Task: Add the task  Implement a new cloud-based performance management system for a company to the section Rocket Road in the project ClickTech and add a Due Date to the respective task as 2023/09/19
Action: Mouse moved to (67, 230)
Screenshot: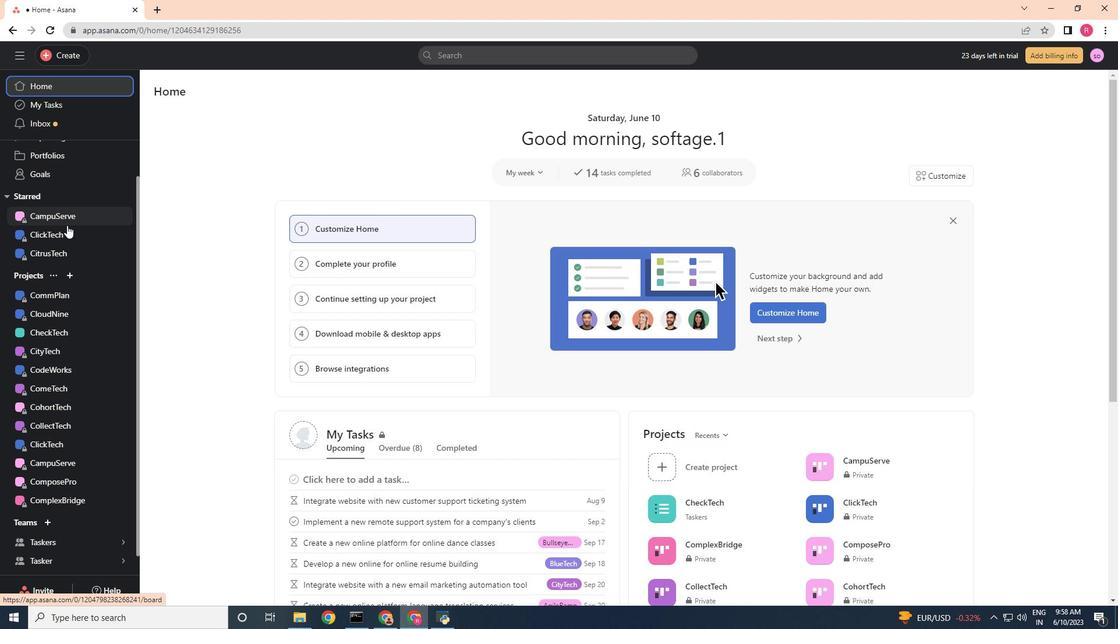 
Action: Mouse pressed left at (67, 230)
Screenshot: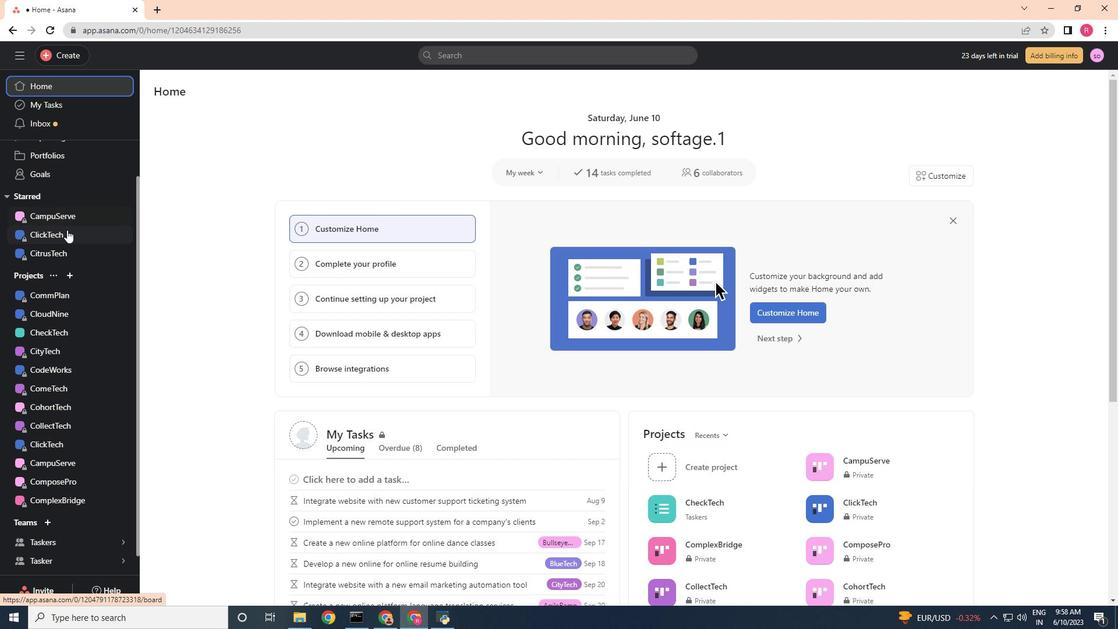 
Action: Mouse moved to (298, 202)
Screenshot: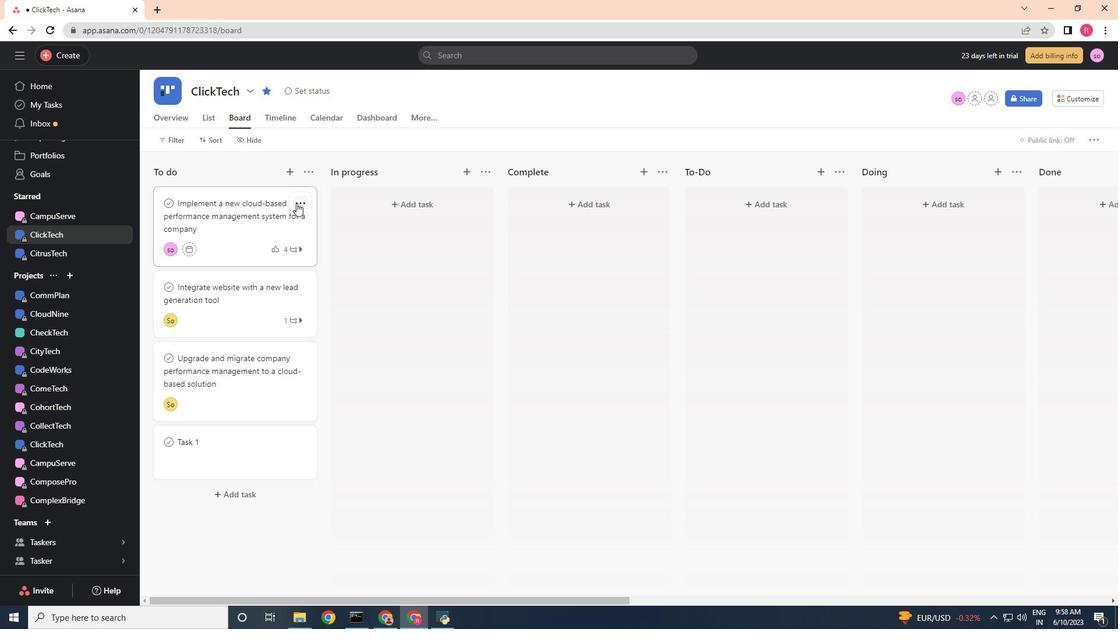 
Action: Mouse pressed left at (297, 203)
Screenshot: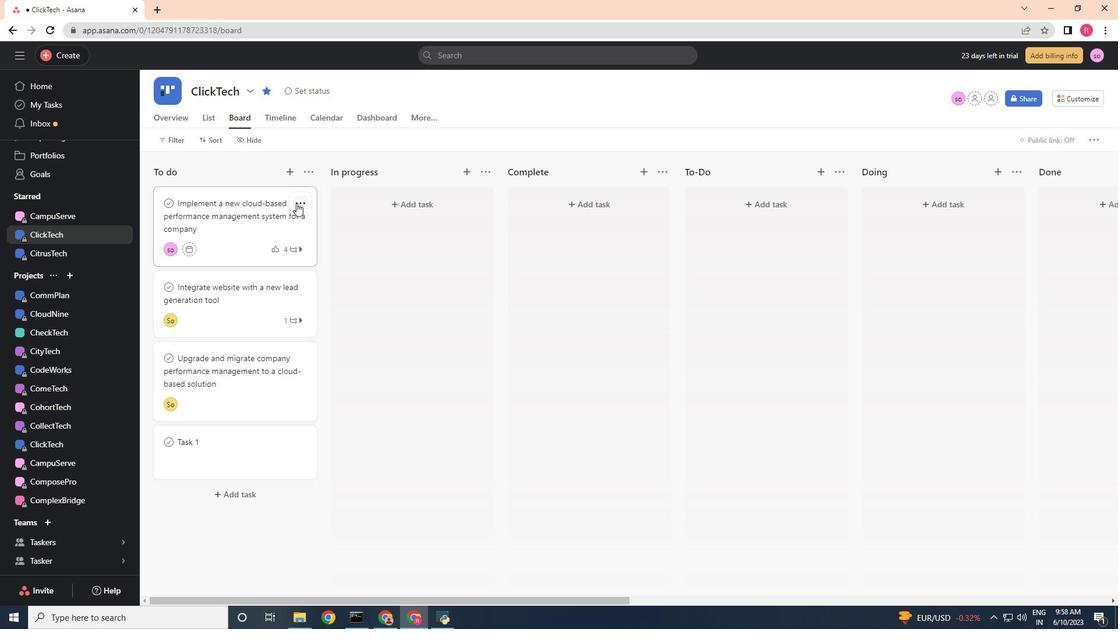 
Action: Mouse moved to (260, 244)
Screenshot: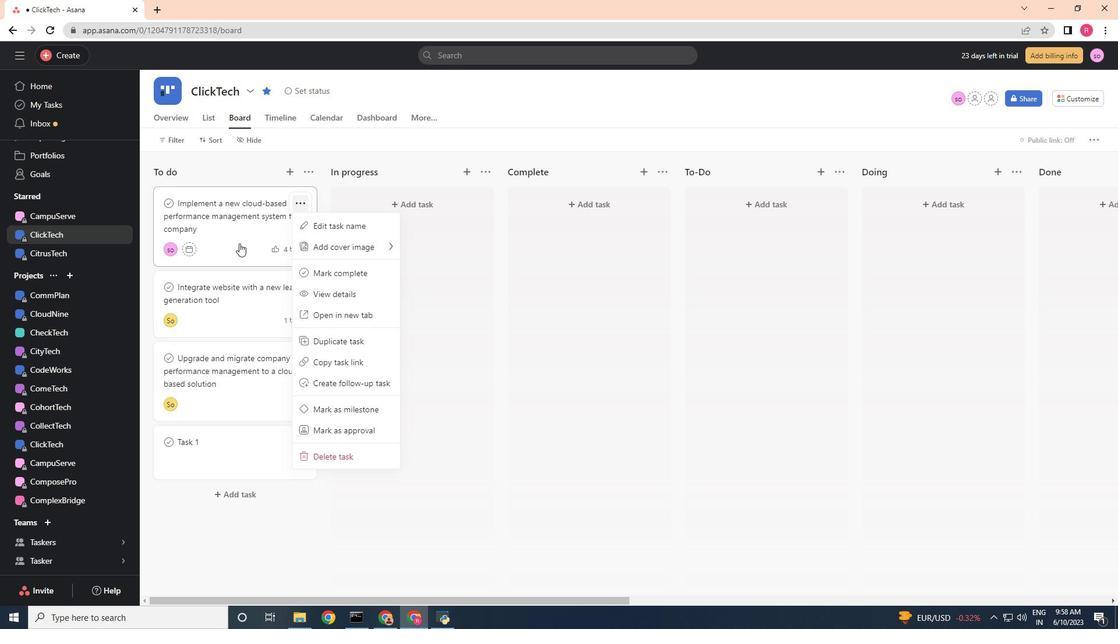 
Action: Mouse pressed left at (260, 244)
Screenshot: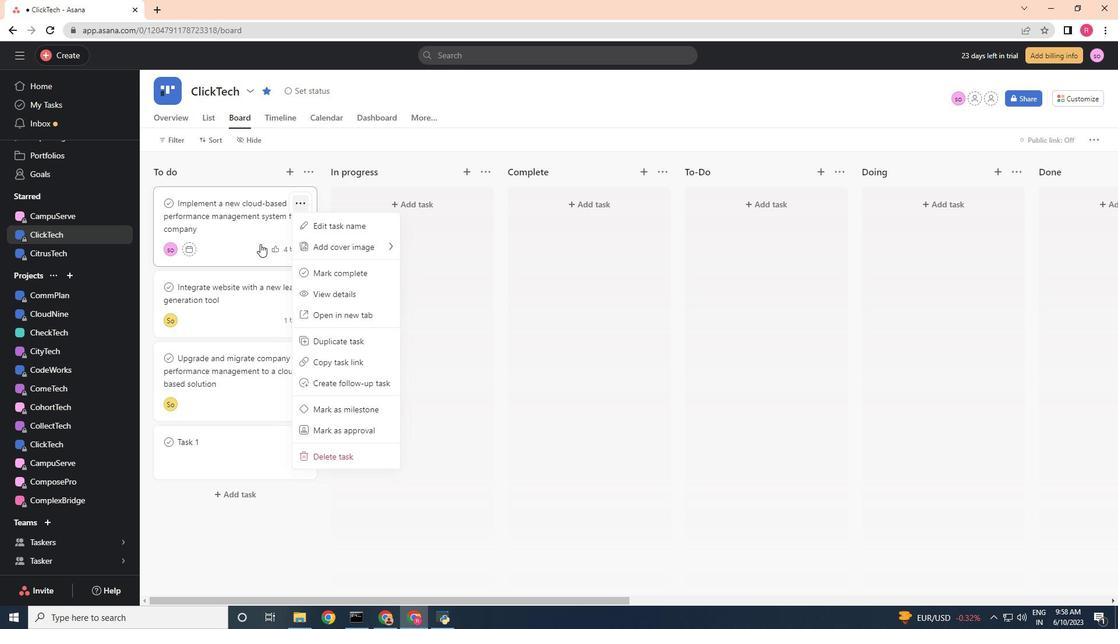 
Action: Mouse moved to (1094, 146)
Screenshot: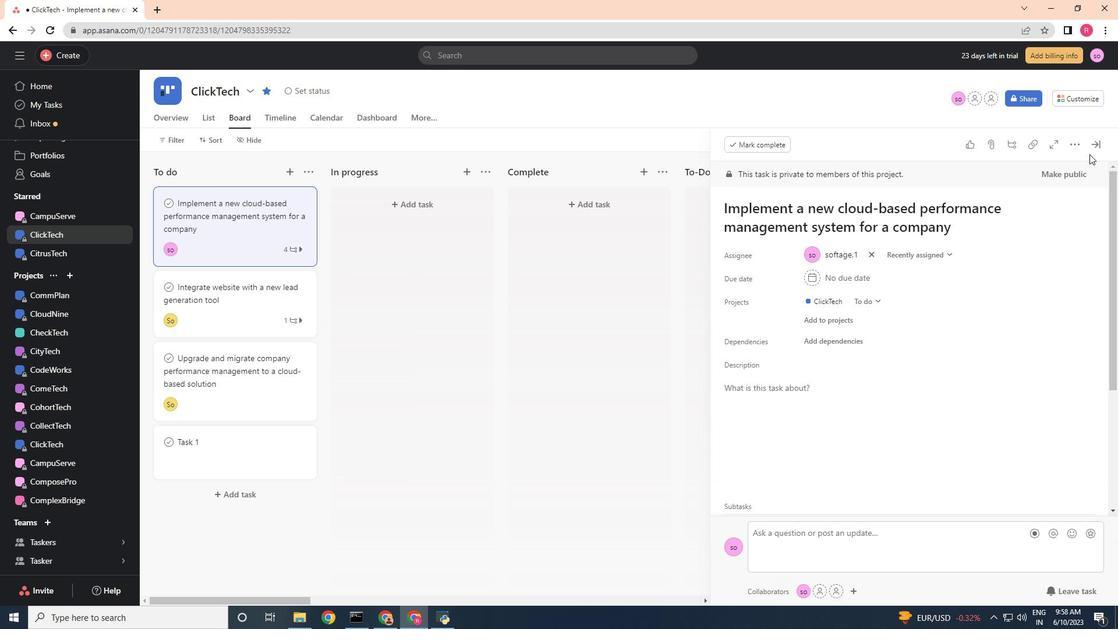 
Action: Mouse pressed left at (1094, 146)
Screenshot: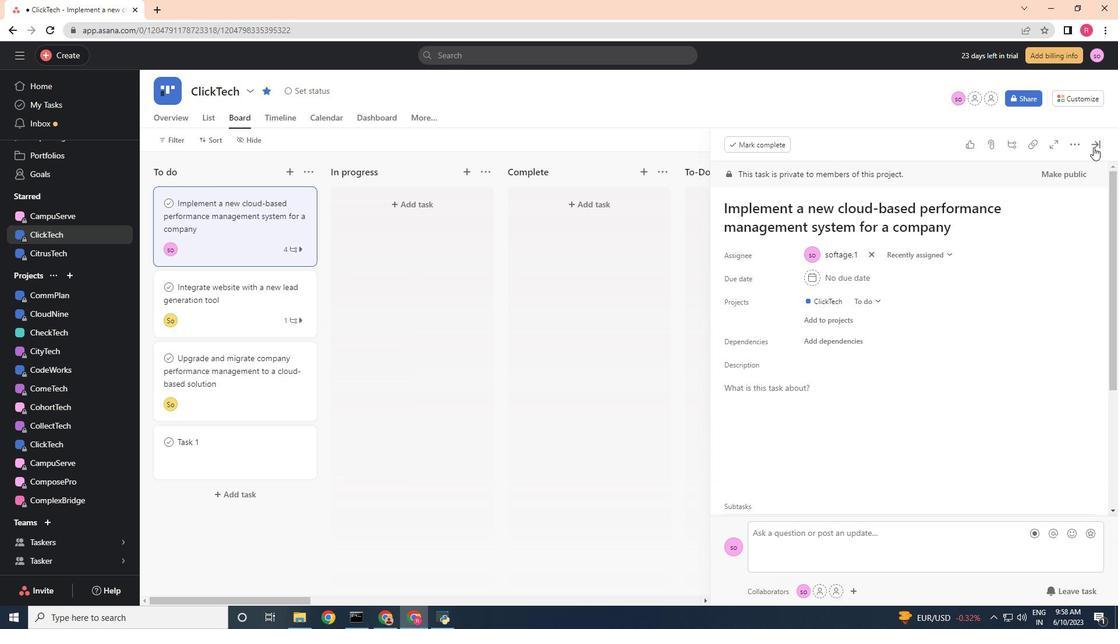 
Action: Mouse moved to (249, 235)
Screenshot: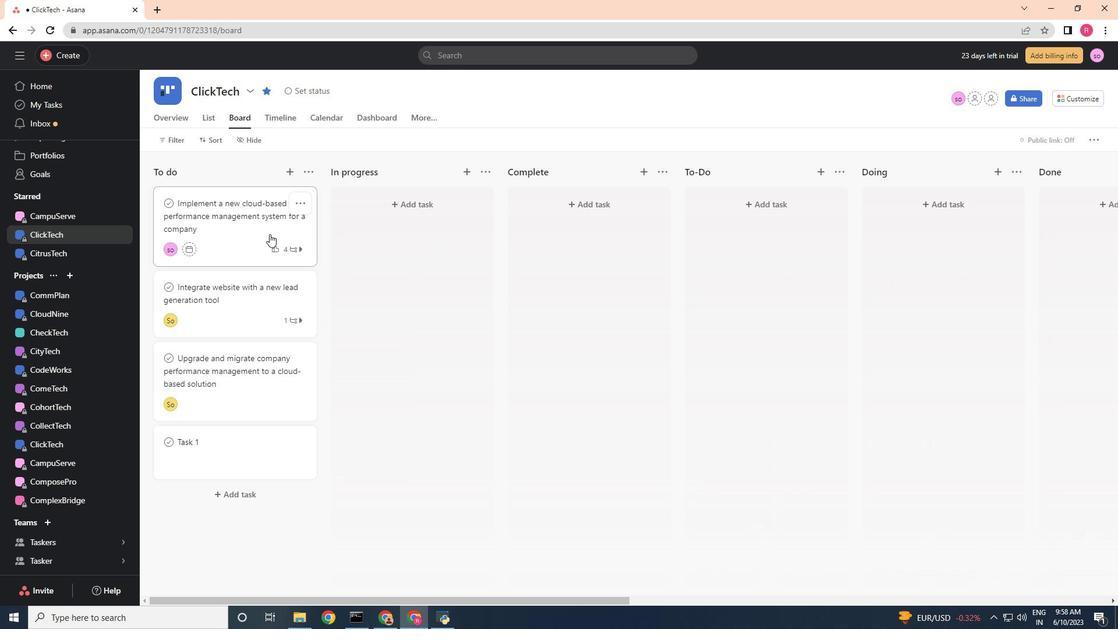 
Action: Mouse pressed left at (249, 235)
Screenshot: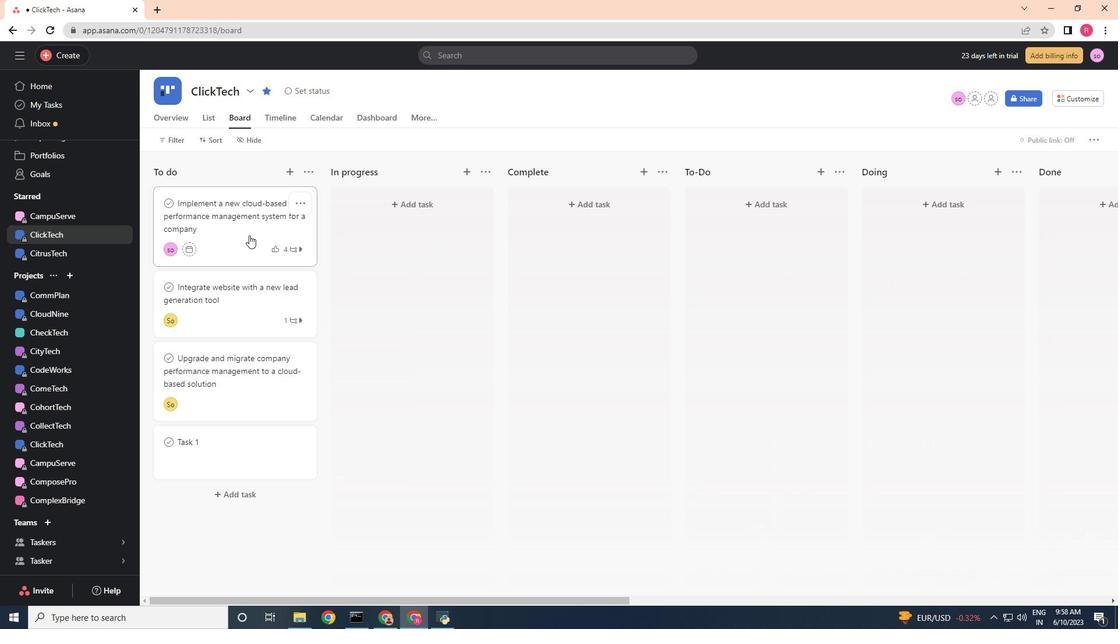 
Action: Mouse moved to (276, 306)
Screenshot: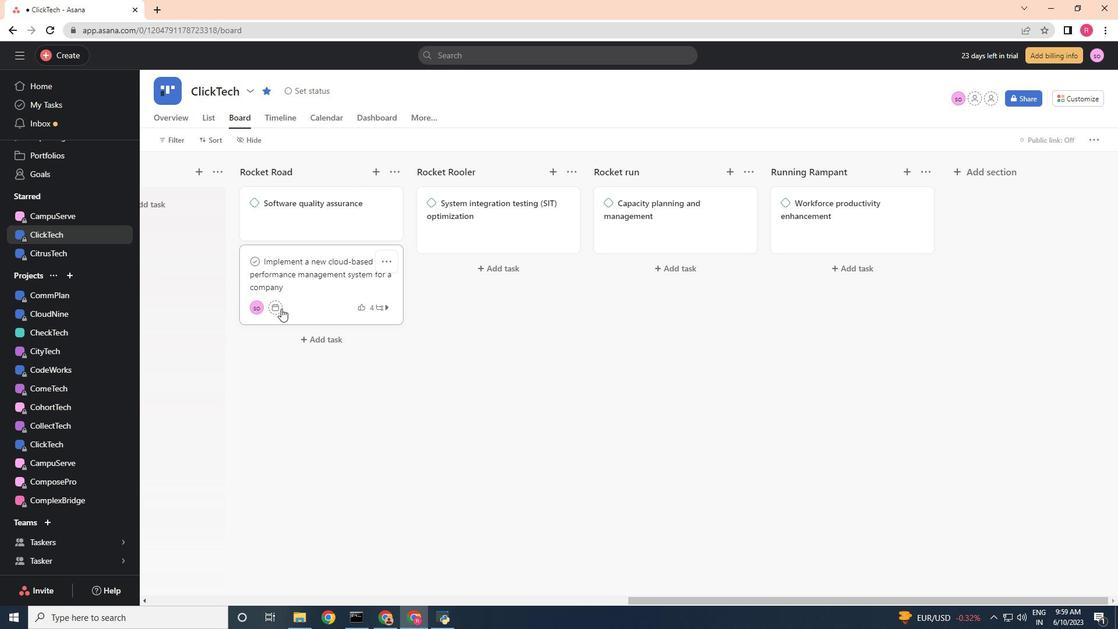 
Action: Mouse pressed left at (276, 306)
Screenshot: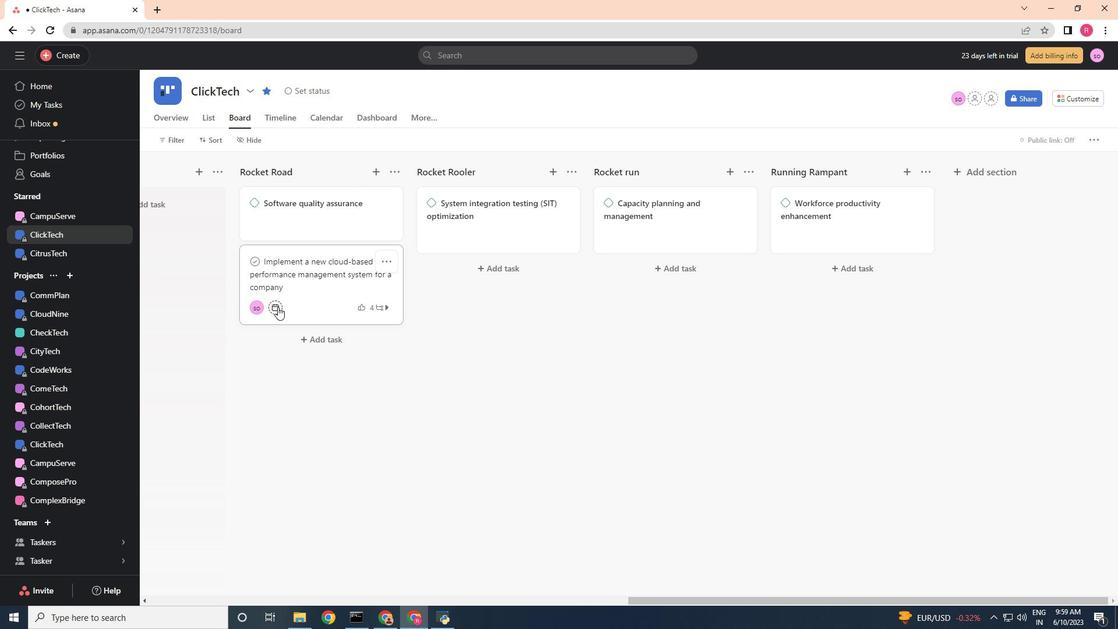 
Action: Mouse moved to (406, 361)
Screenshot: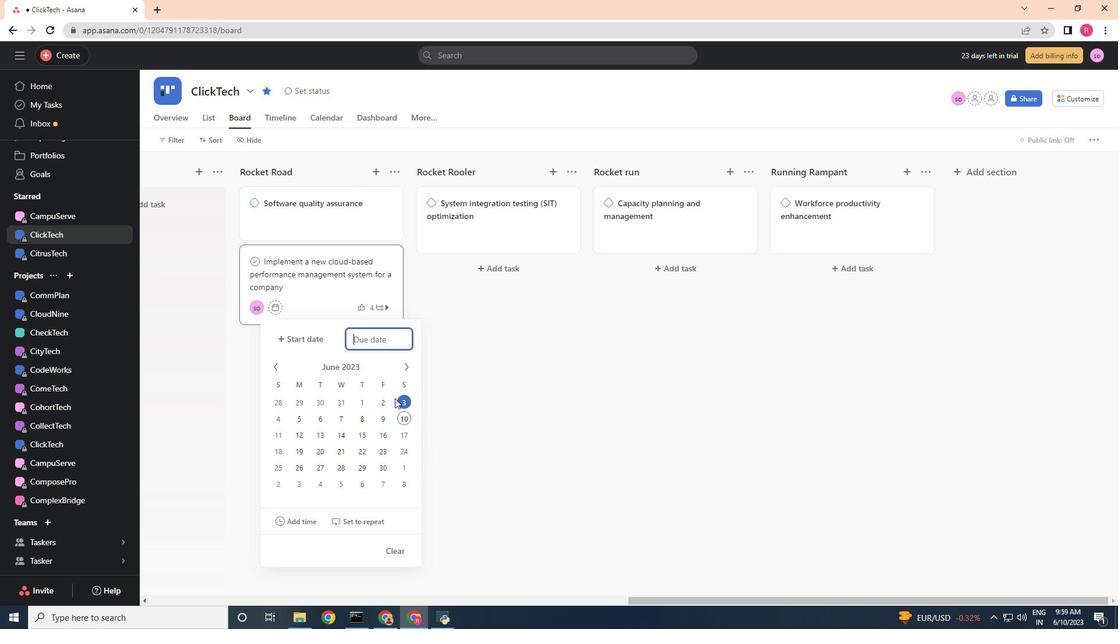 
Action: Mouse pressed left at (406, 361)
Screenshot: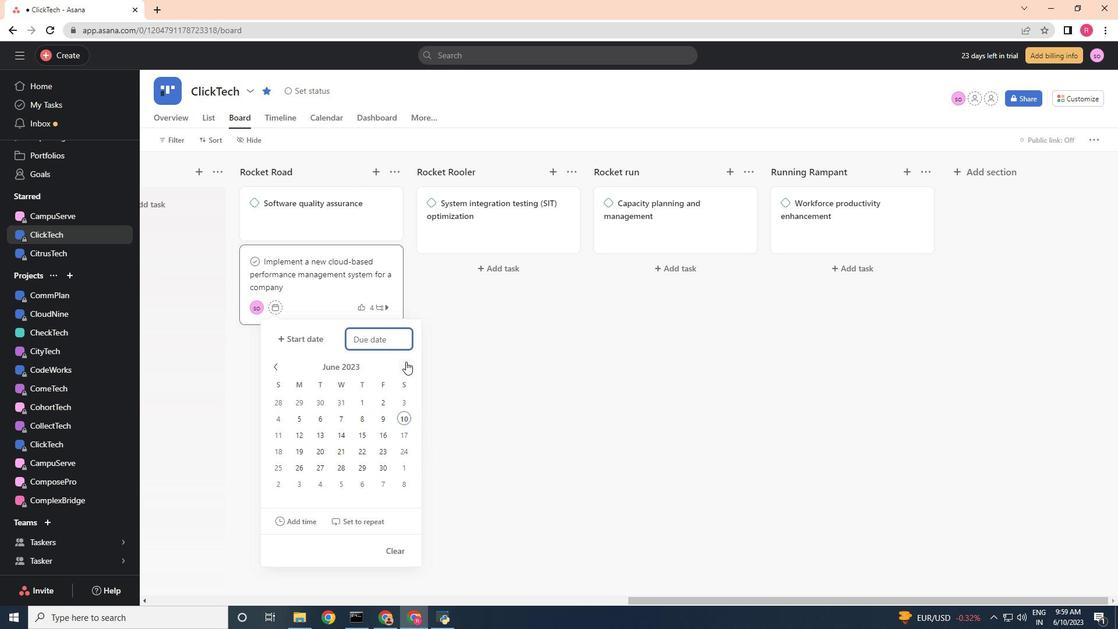 
Action: Mouse pressed left at (406, 361)
Screenshot: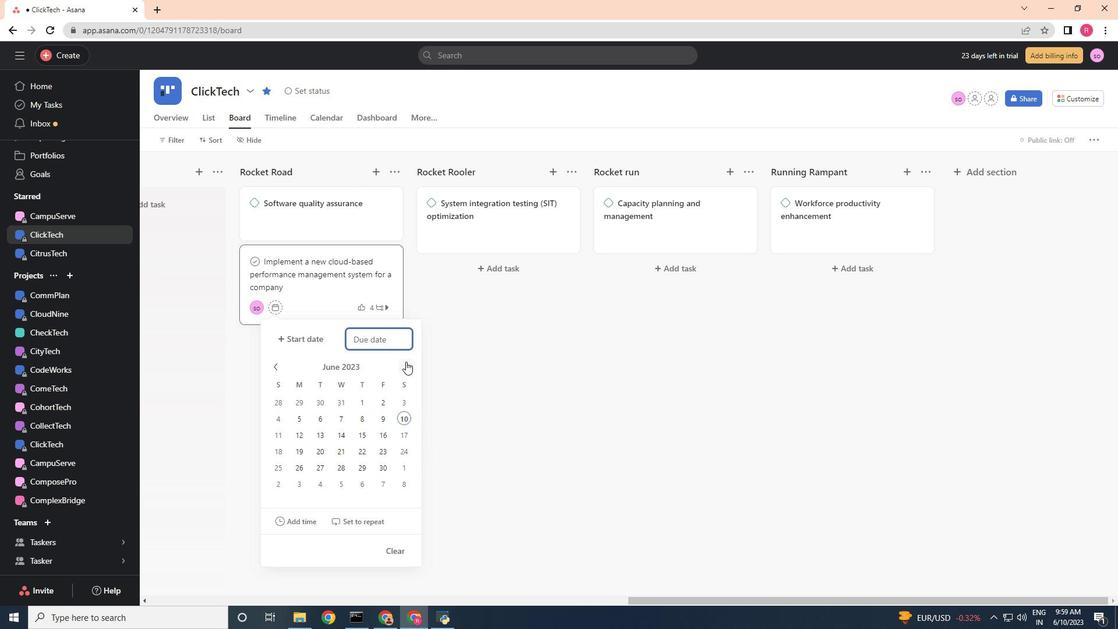 
Action: Mouse pressed left at (406, 361)
Screenshot: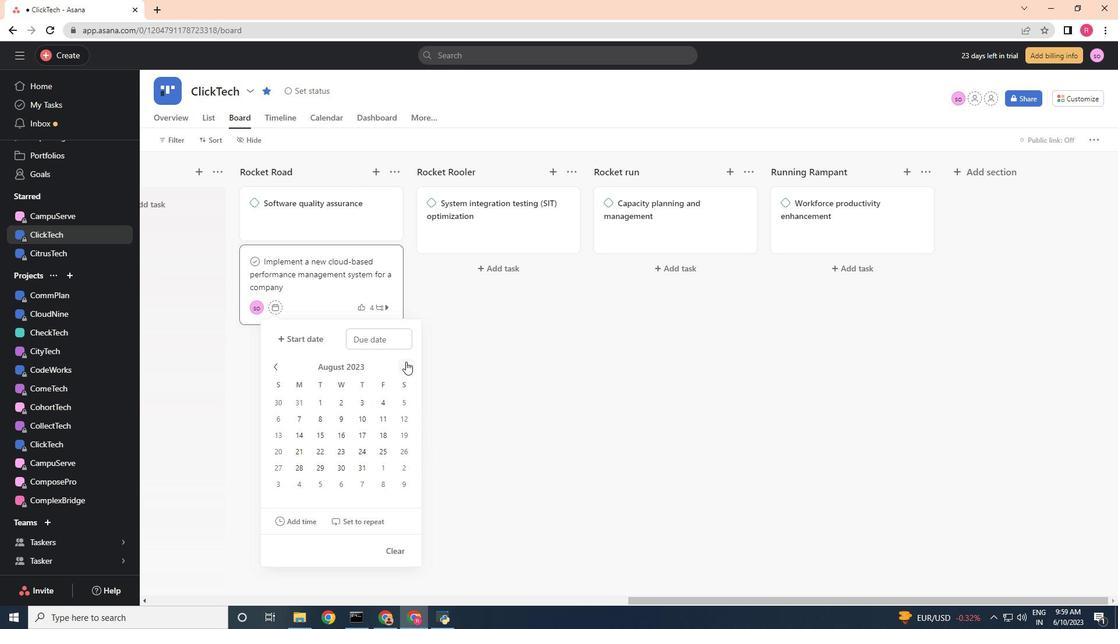 
Action: Mouse moved to (319, 451)
Screenshot: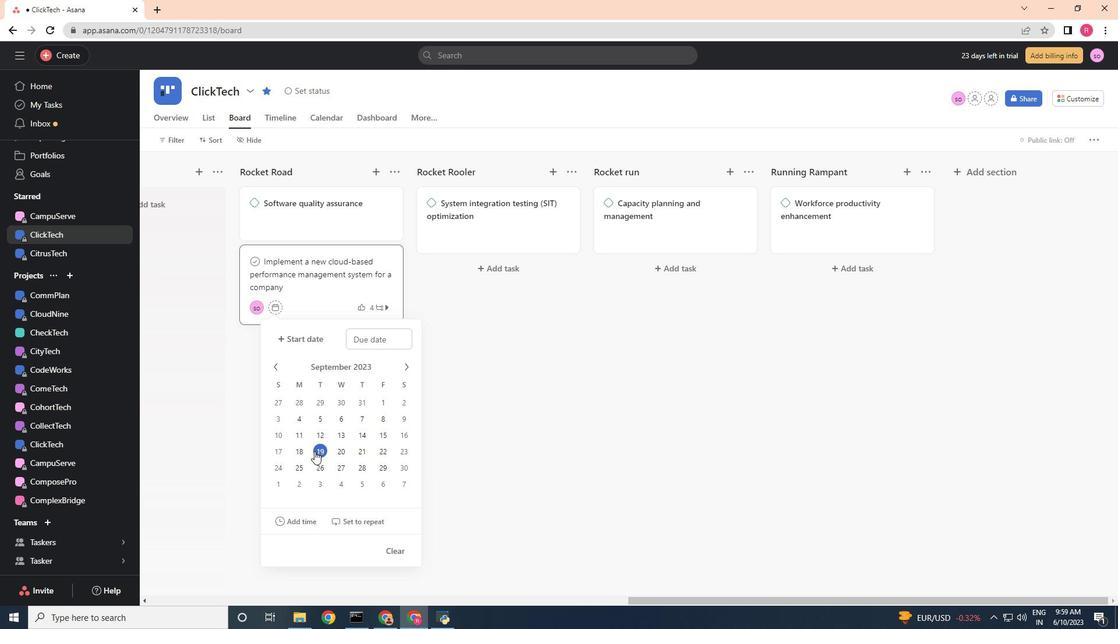 
Action: Mouse pressed left at (319, 451)
Screenshot: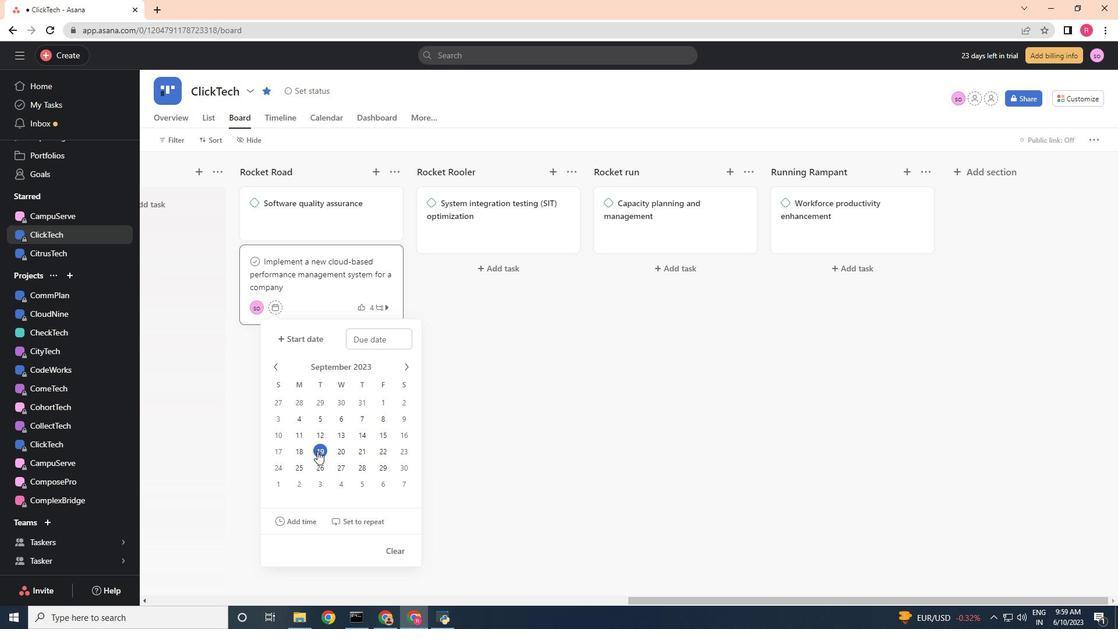 
Action: Mouse moved to (453, 502)
Screenshot: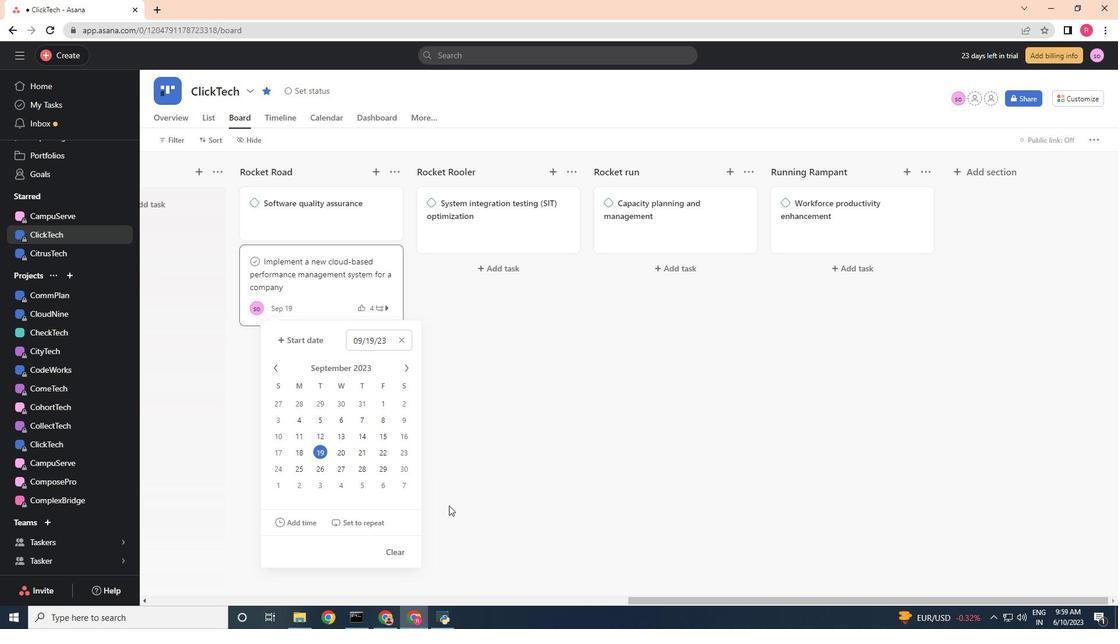 
Action: Mouse pressed left at (453, 502)
Screenshot: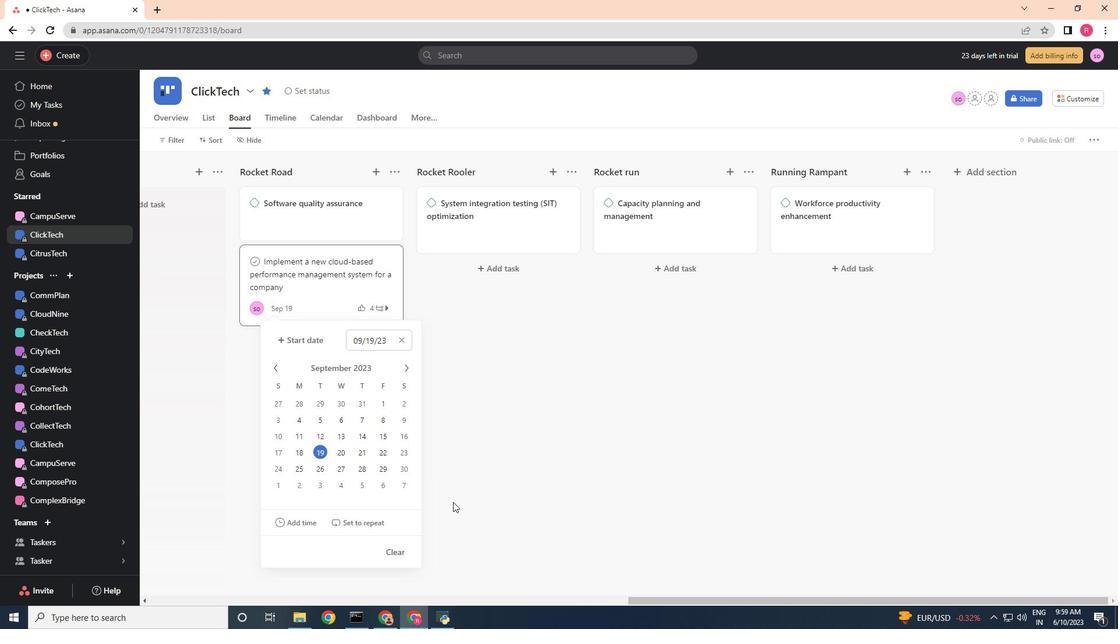 
Action: Mouse moved to (438, 503)
Screenshot: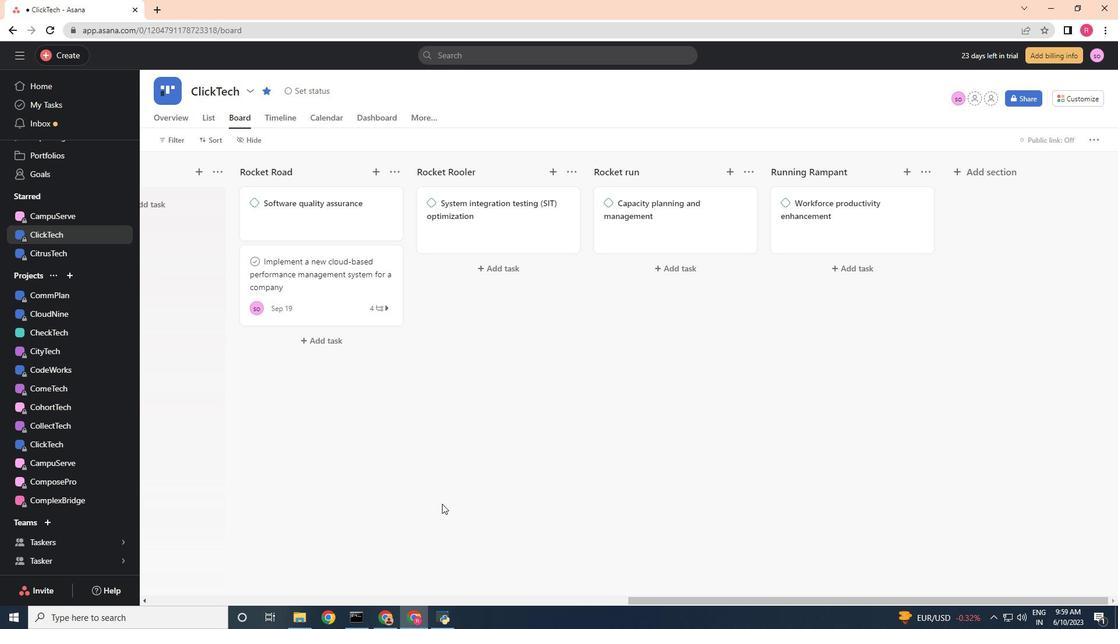 
